 Task: Find a place to stay in Asheboro, United States for 3 guests from 12-15 July, with a price range of ₹120 to ₹38000, self check-in, a washing machine, and an English-speaking host.
Action: Mouse moved to (484, 123)
Screenshot: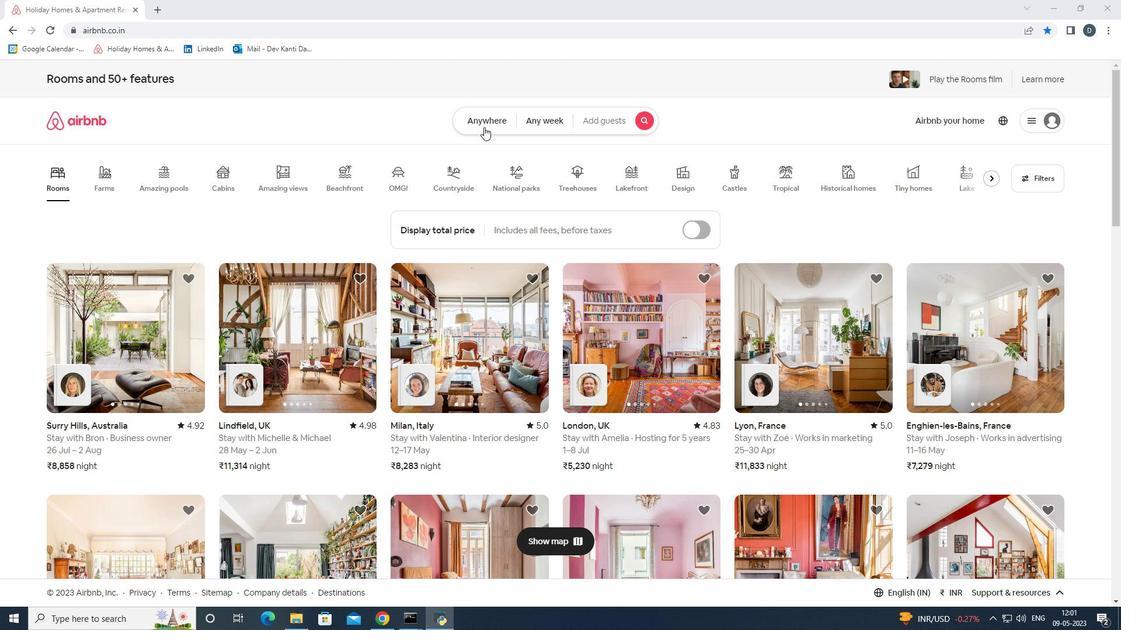 
Action: Mouse pressed left at (484, 123)
Screenshot: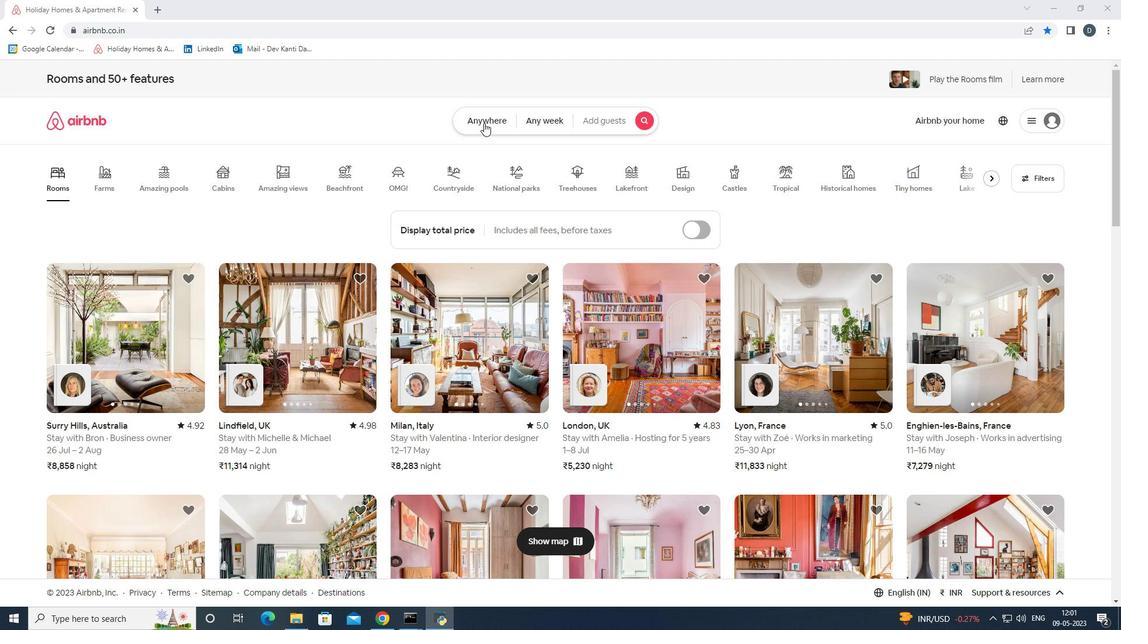 
Action: Mouse moved to (429, 167)
Screenshot: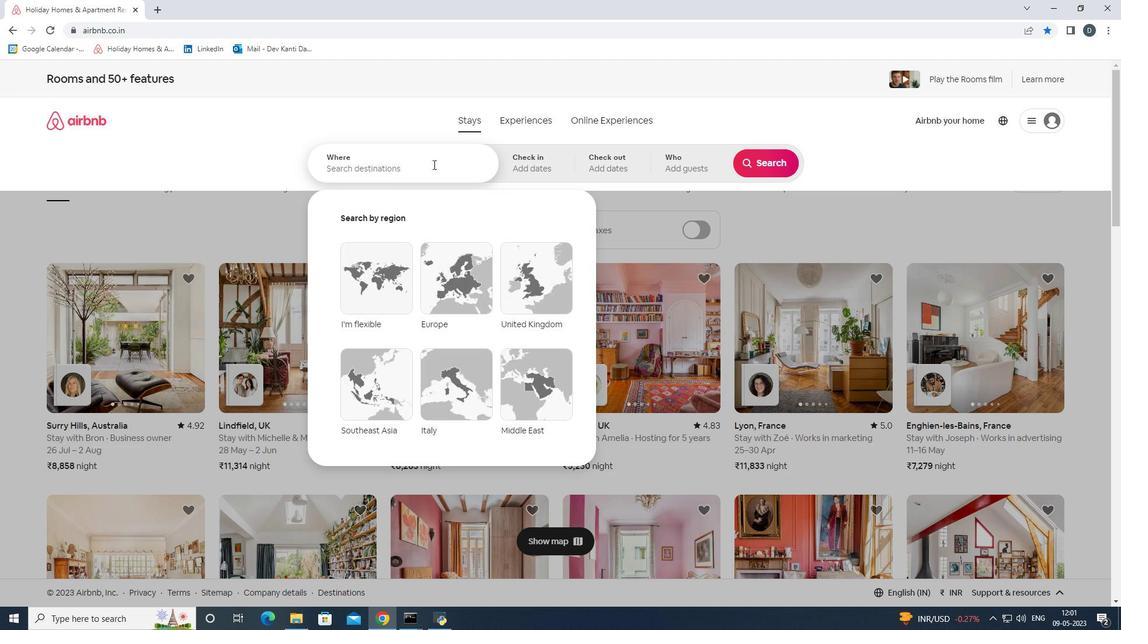 
Action: Mouse pressed left at (429, 167)
Screenshot: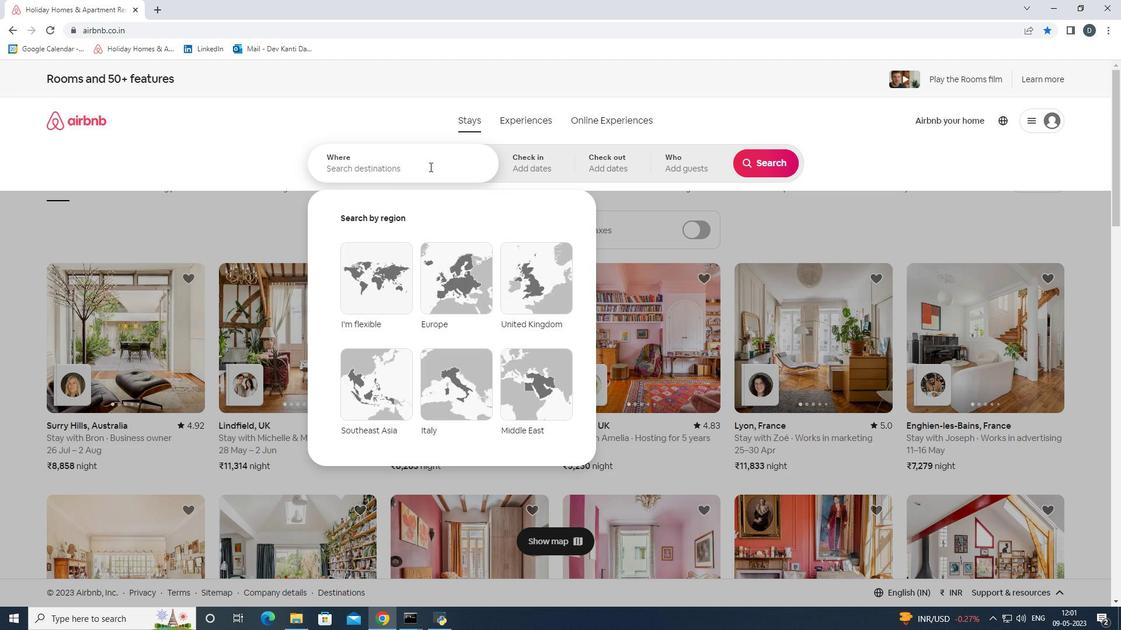 
Action: Key pressed <Key.shift>Ashe<Key.shift><Key.shift><Key.shift><Key.shift><Key.shift><Key.shift><Key.shift>United<Key.space><Key.shift>States<Key.enter>
Screenshot: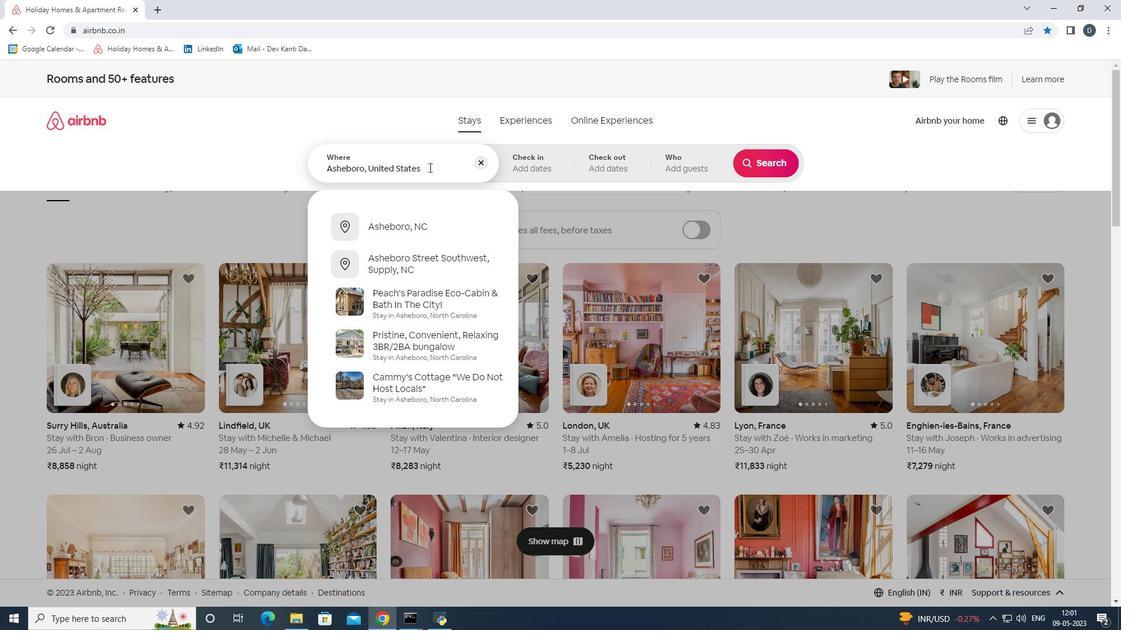 
Action: Mouse moved to (429, 167)
Screenshot: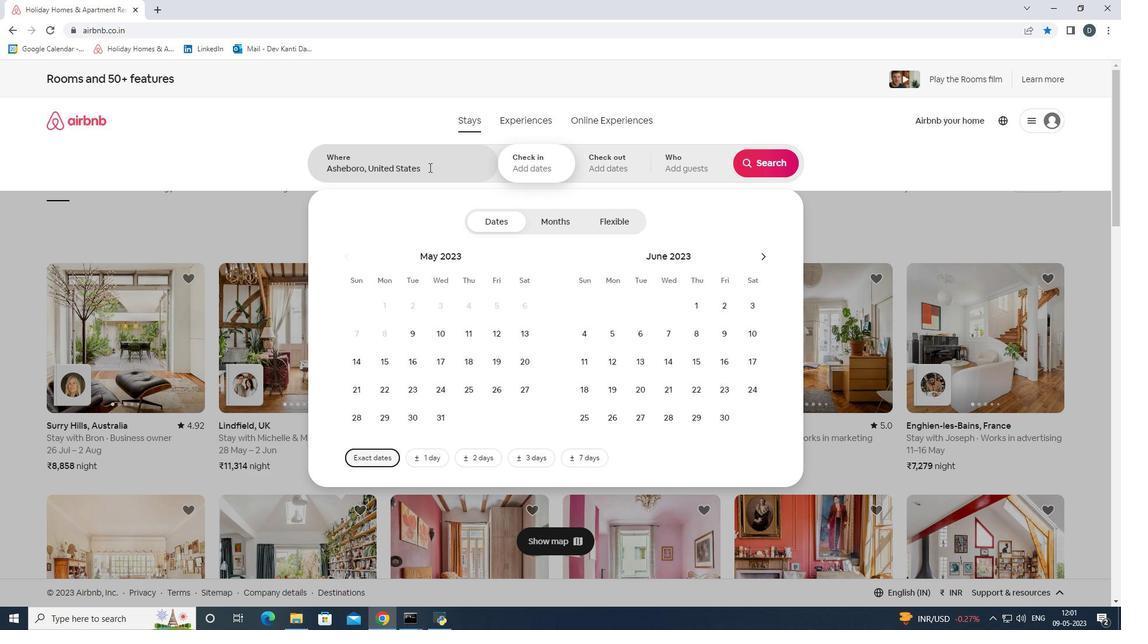 
Action: Key pressed 100<Key.tab>1
Screenshot: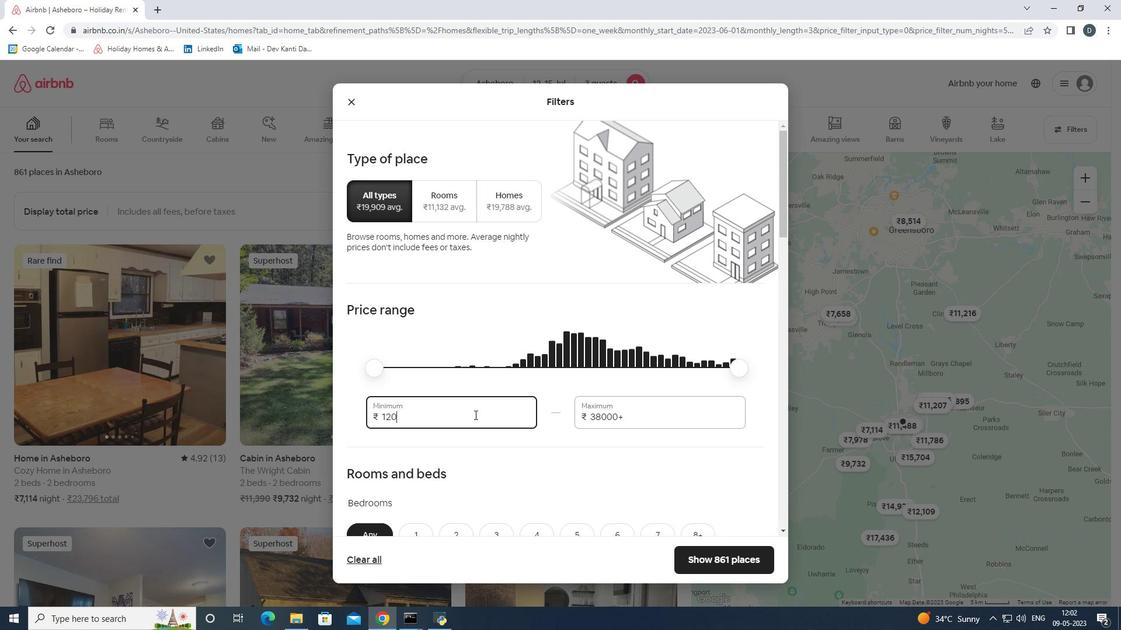 
Action: Mouse scrolled (474, 414) with delta (0, 0)
Screenshot: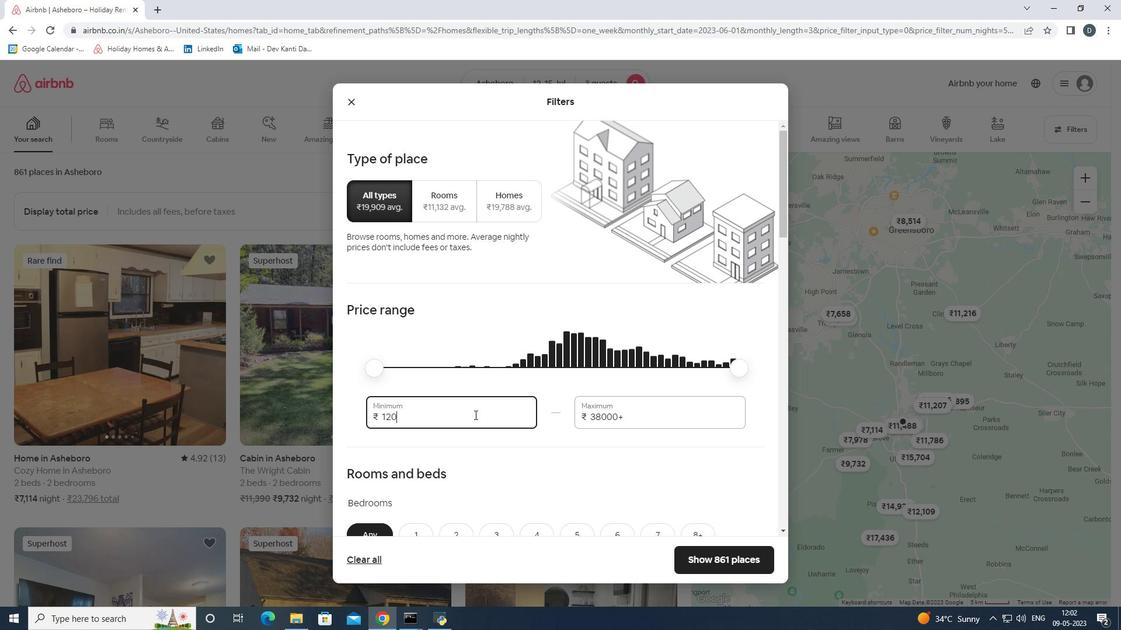 
Action: Mouse moved to (412, 454)
Screenshot: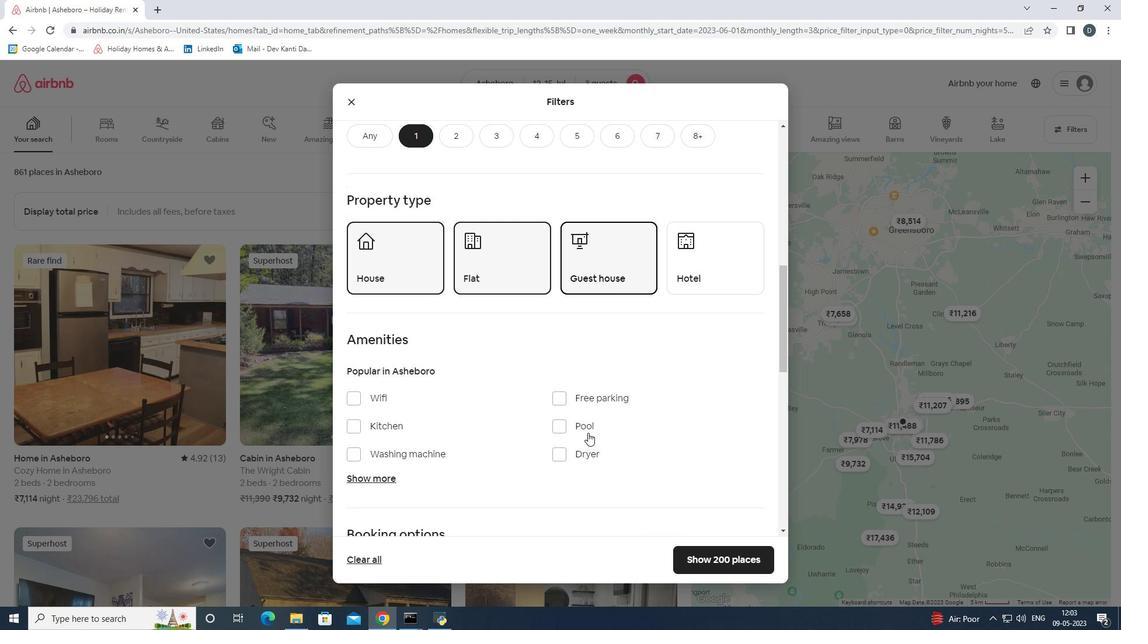 
Action: Mouse pressed left at (412, 454)
Screenshot: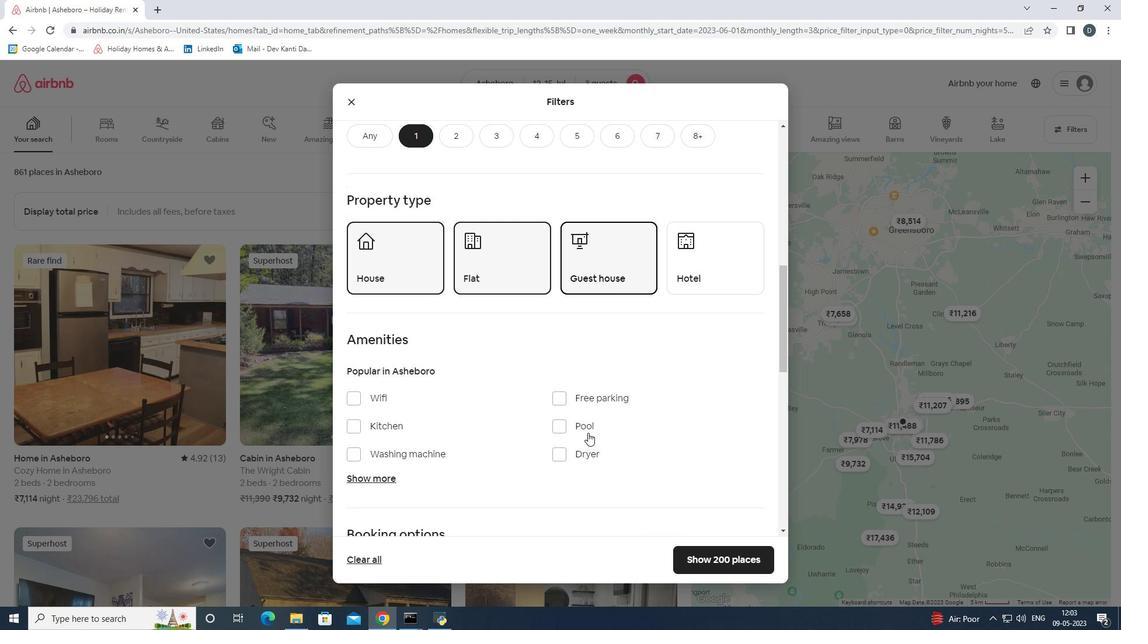 
Action: Mouse moved to (668, 445)
Screenshot: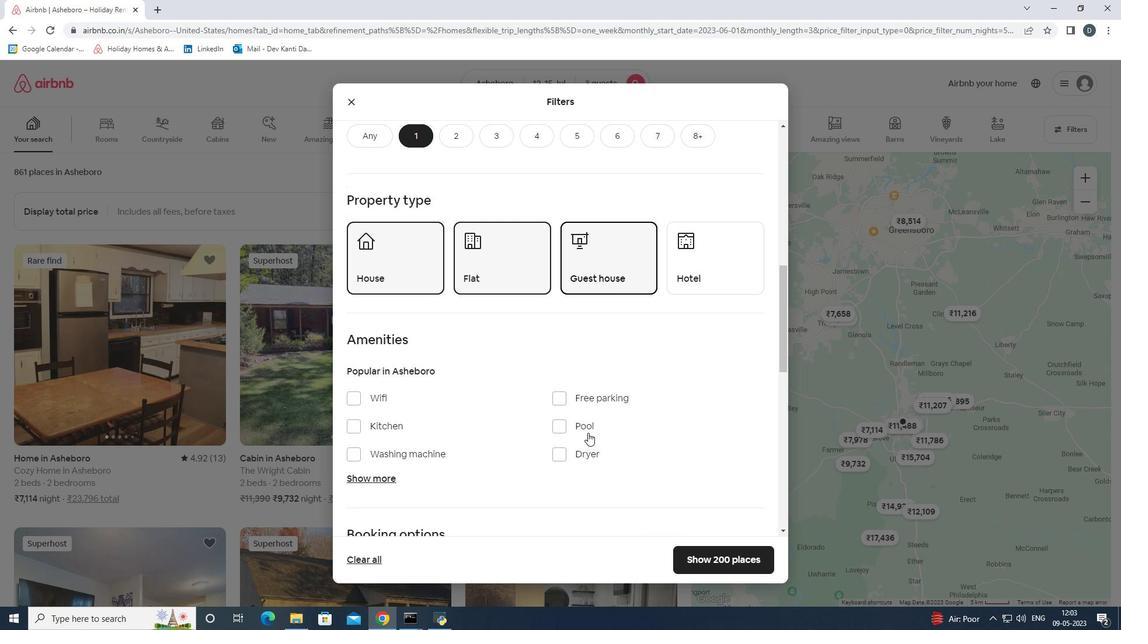 
Action: Mouse scrolled (668, 445) with delta (0, 0)
Screenshot: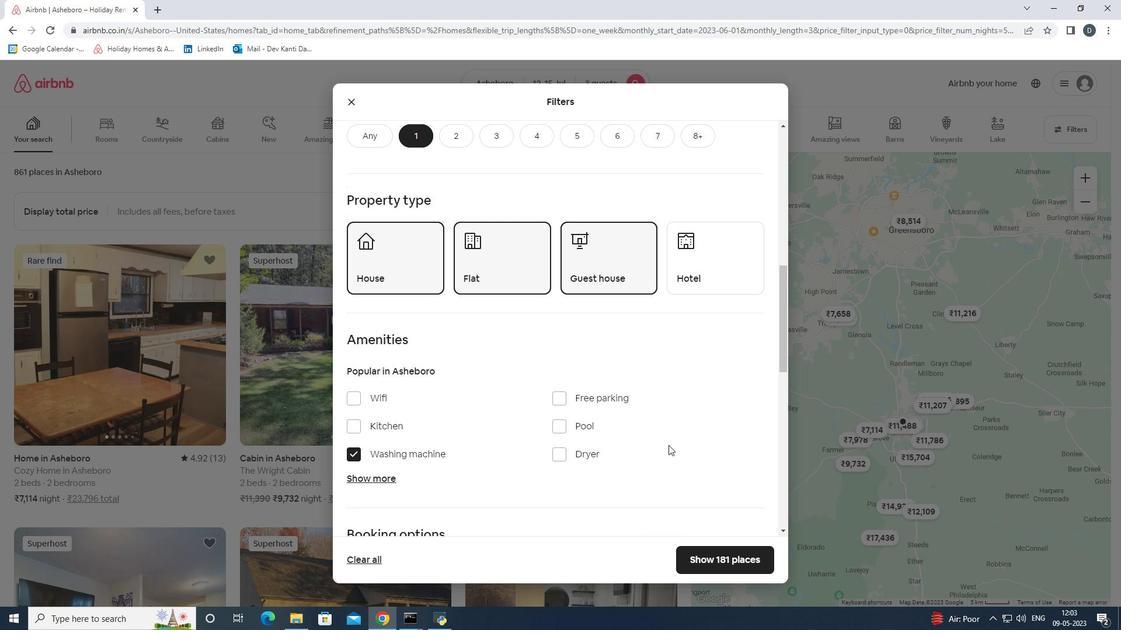 
Action: Mouse scrolled (668, 445) with delta (0, 0)
Screenshot: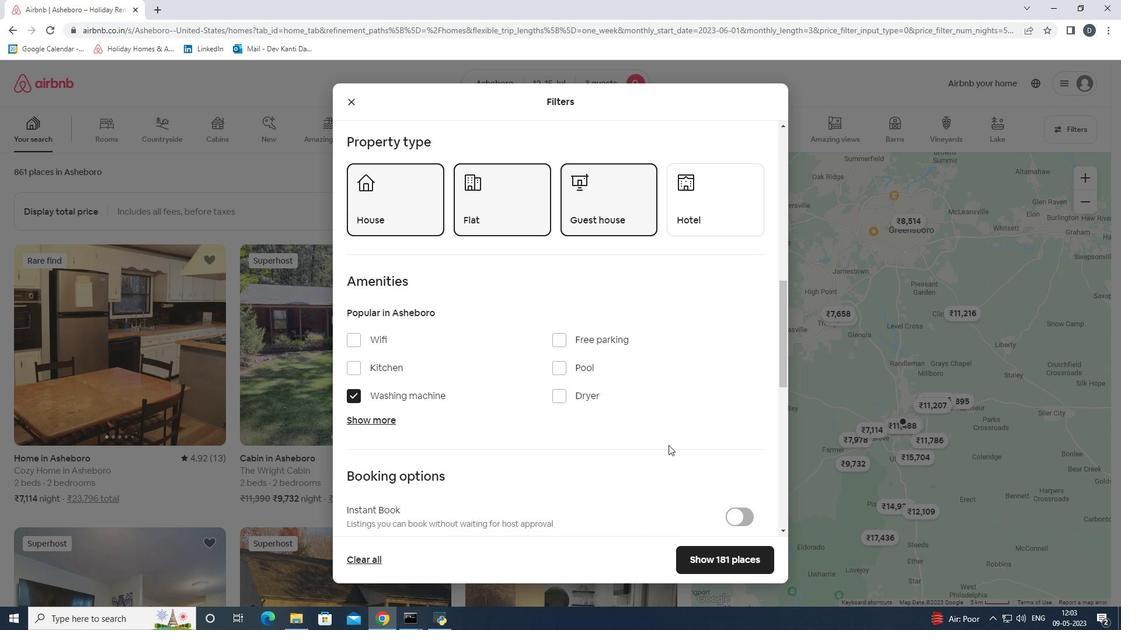 
Action: Mouse scrolled (668, 445) with delta (0, 0)
Screenshot: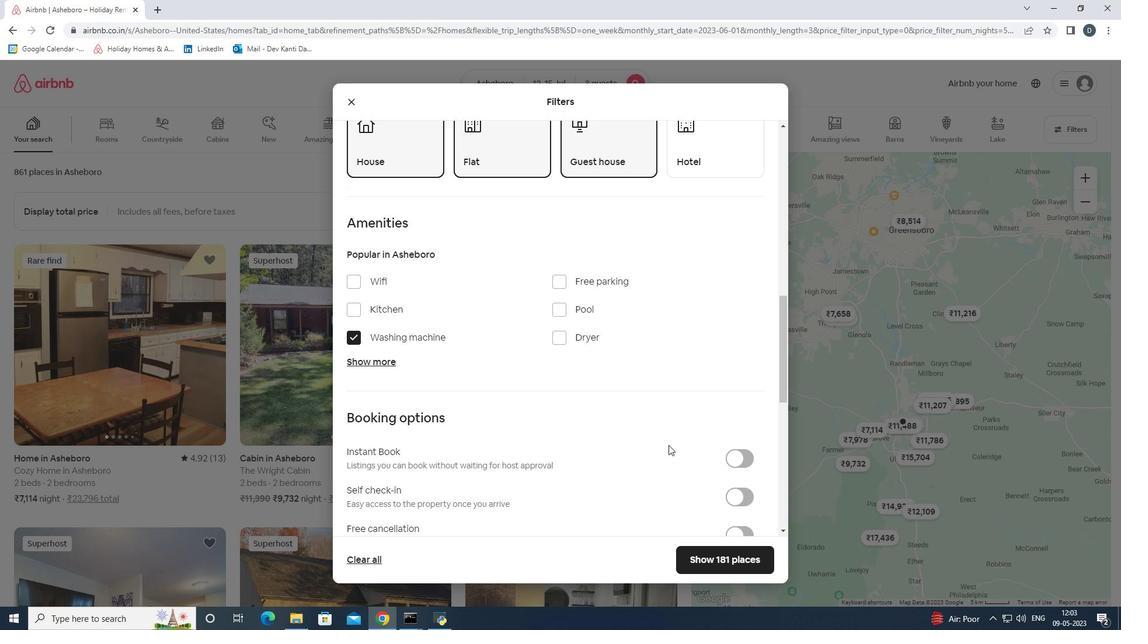 
Action: Mouse moved to (736, 439)
Screenshot: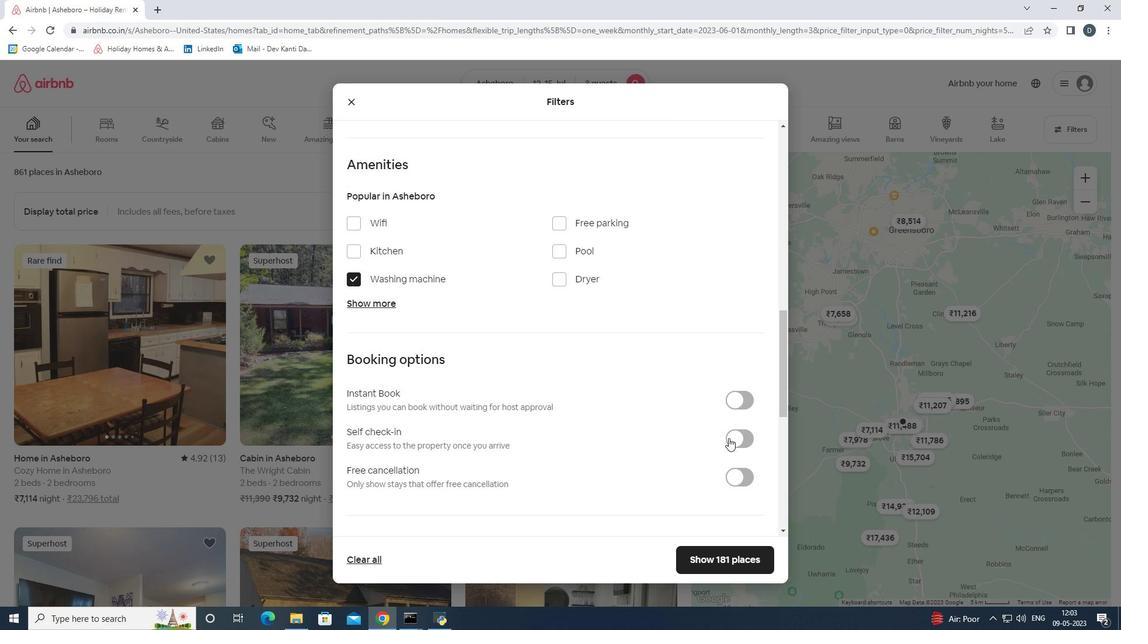 
Action: Mouse pressed left at (736, 439)
Screenshot: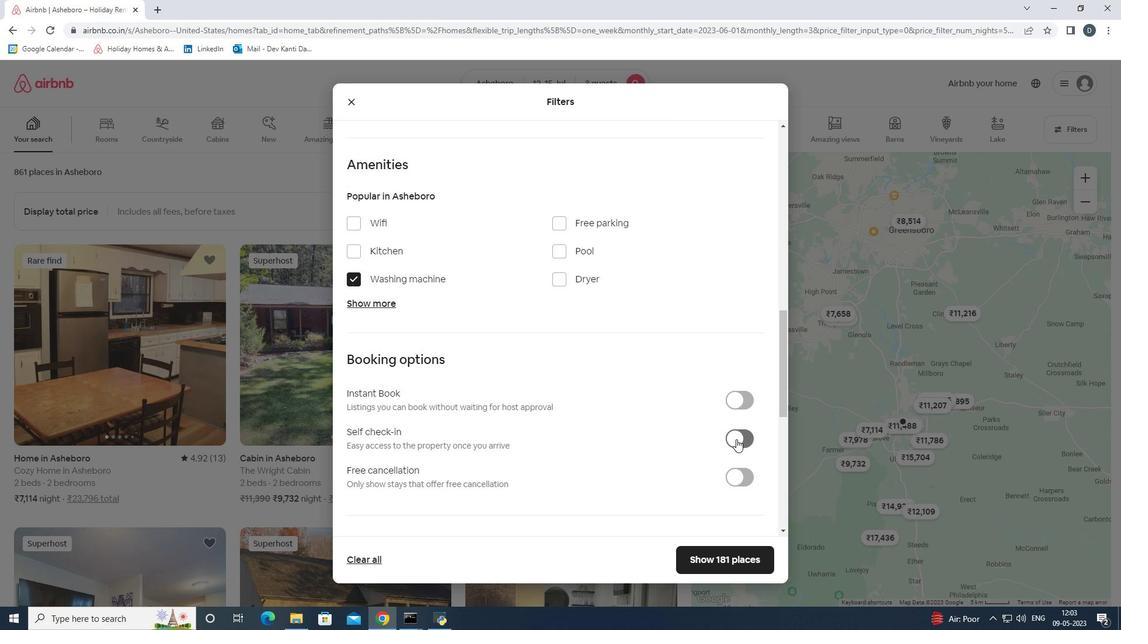 
Action: Mouse scrolled (736, 439) with delta (0, 0)
Screenshot: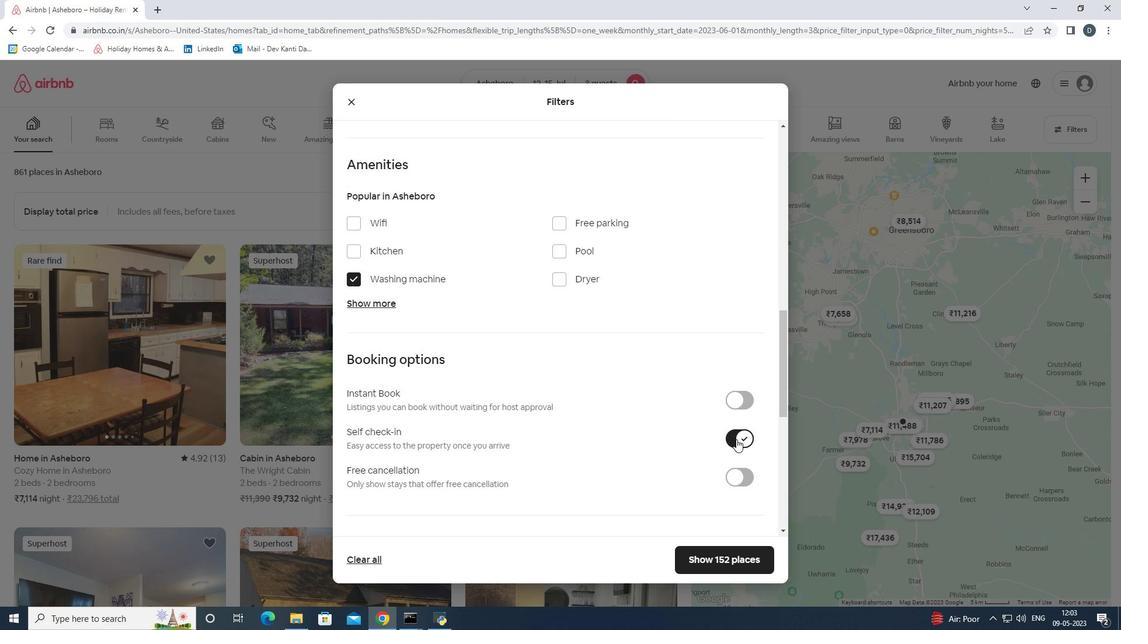 
Action: Mouse scrolled (736, 439) with delta (0, 0)
Screenshot: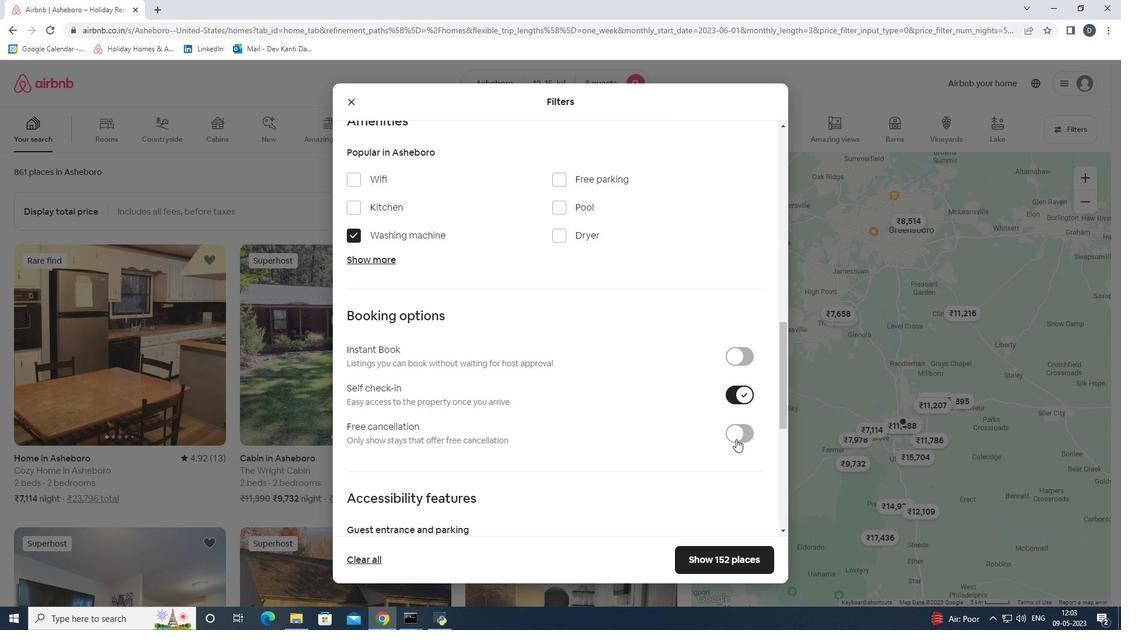 
Action: Mouse scrolled (736, 439) with delta (0, 0)
Screenshot: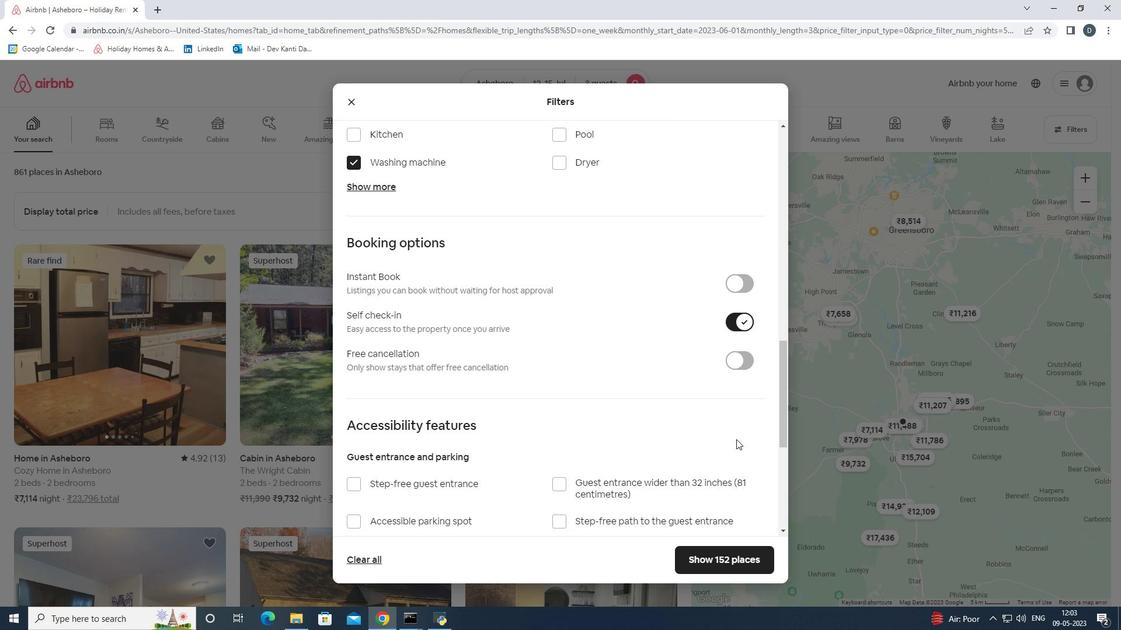 
Action: Mouse moved to (736, 440)
Screenshot: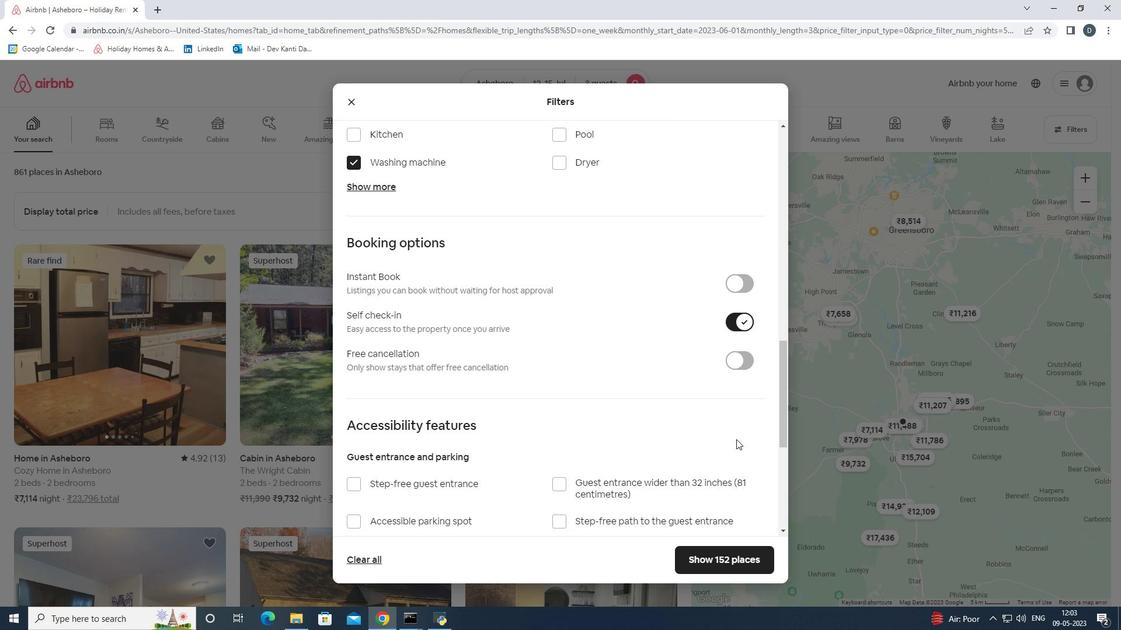
Action: Mouse scrolled (736, 439) with delta (0, 0)
Screenshot: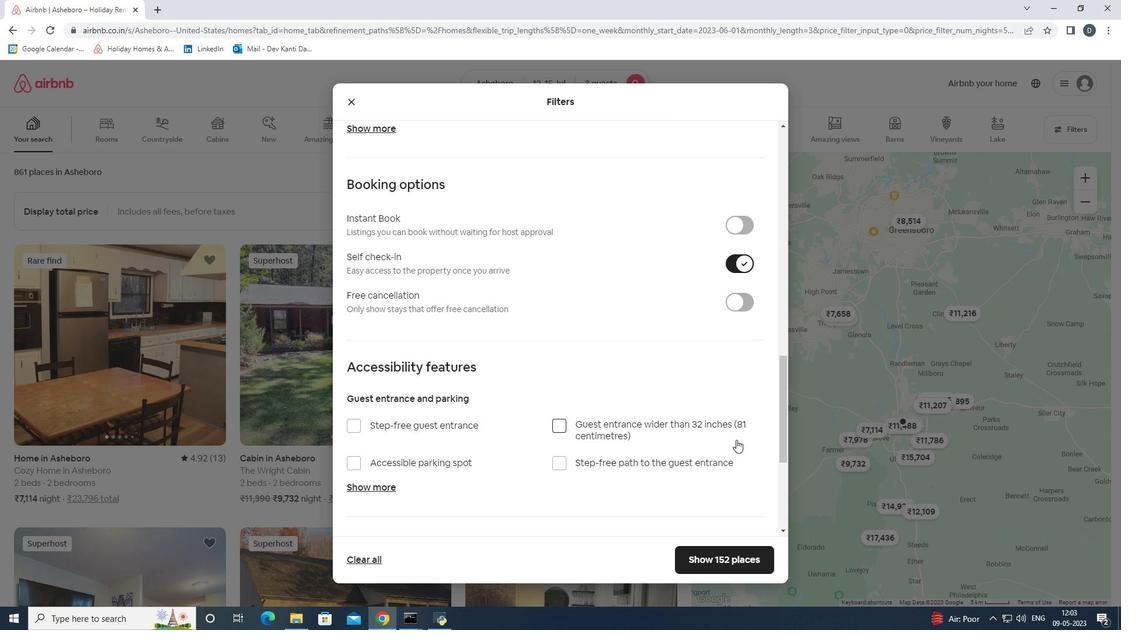 
Action: Mouse scrolled (736, 439) with delta (0, 0)
Screenshot: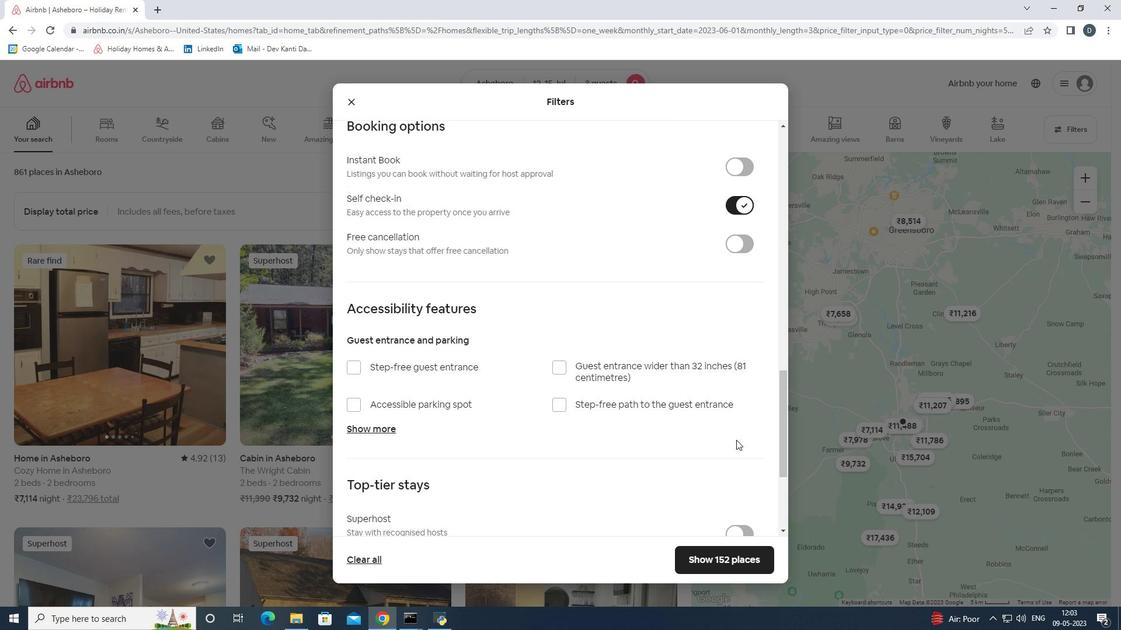
Action: Mouse moved to (735, 440)
Screenshot: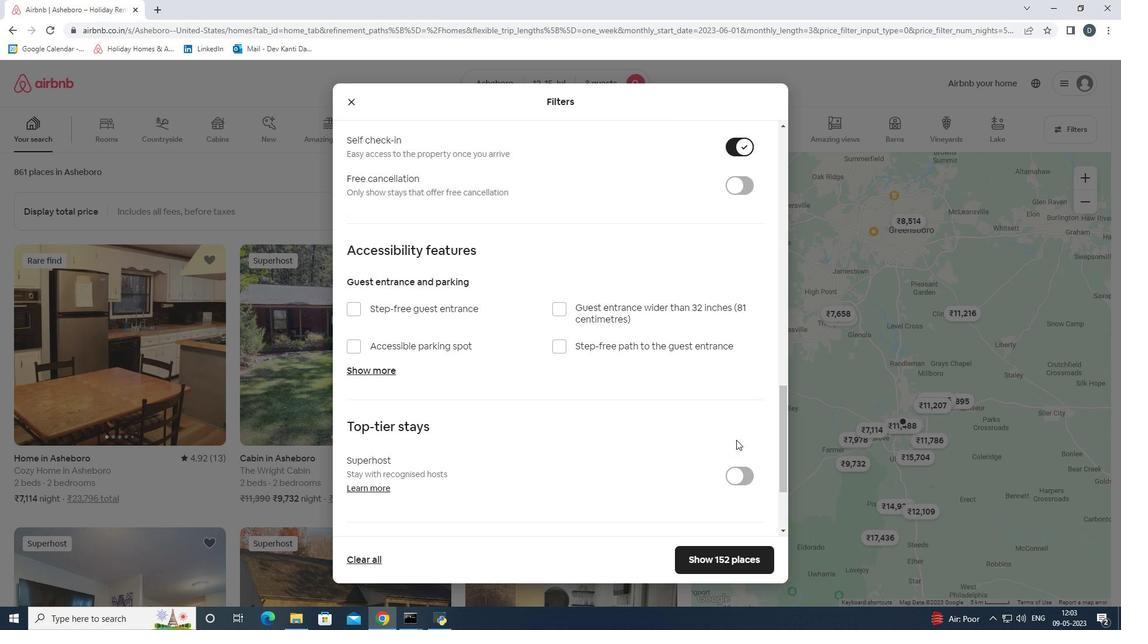 
Action: Mouse scrolled (735, 439) with delta (0, 0)
Screenshot: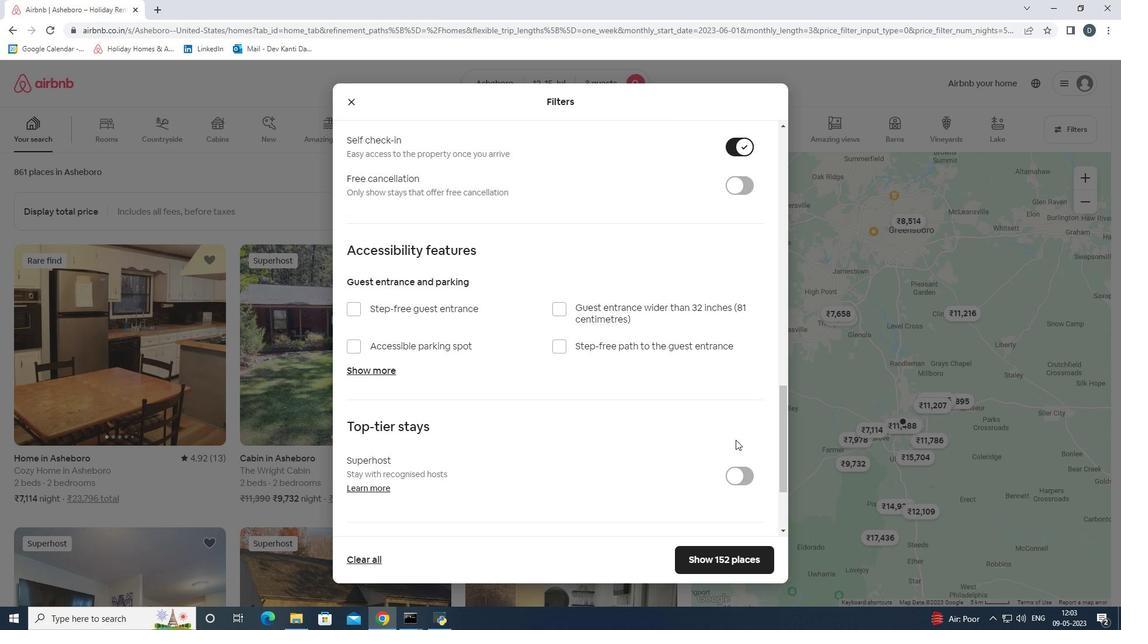 
Action: Mouse scrolled (735, 439) with delta (0, 0)
Screenshot: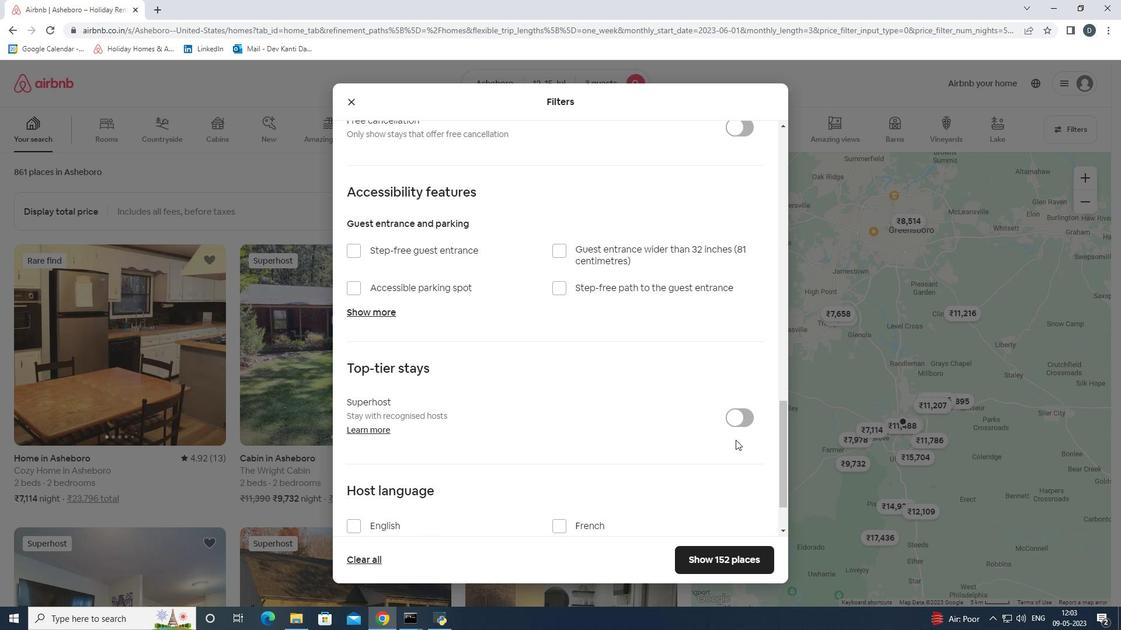 
Action: Mouse moved to (386, 468)
Screenshot: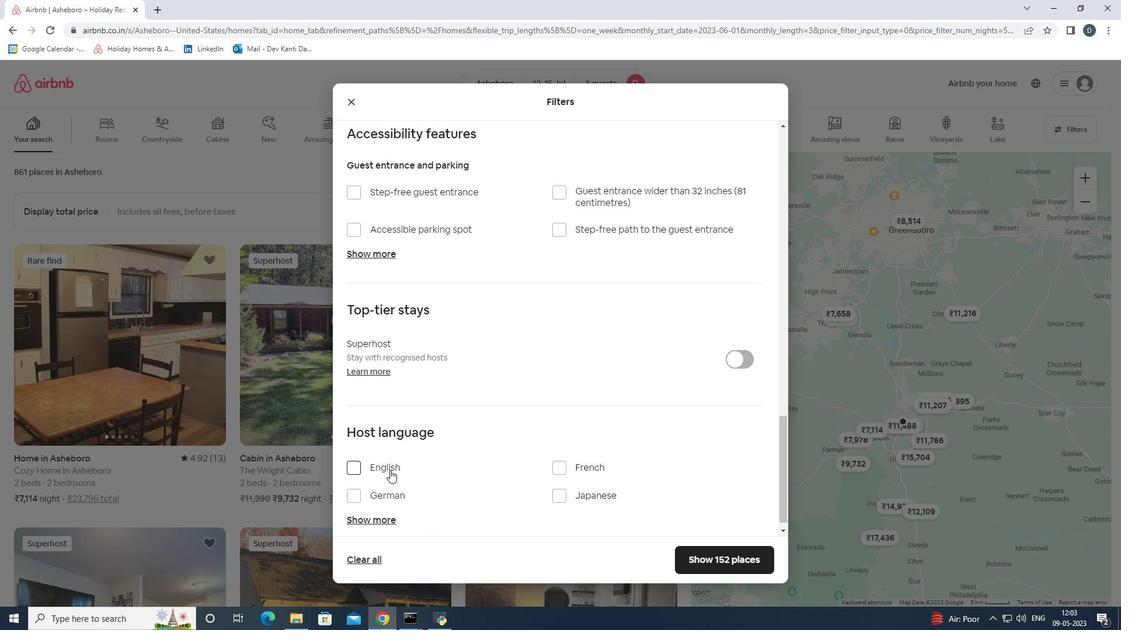 
Action: Mouse pressed left at (386, 468)
Screenshot: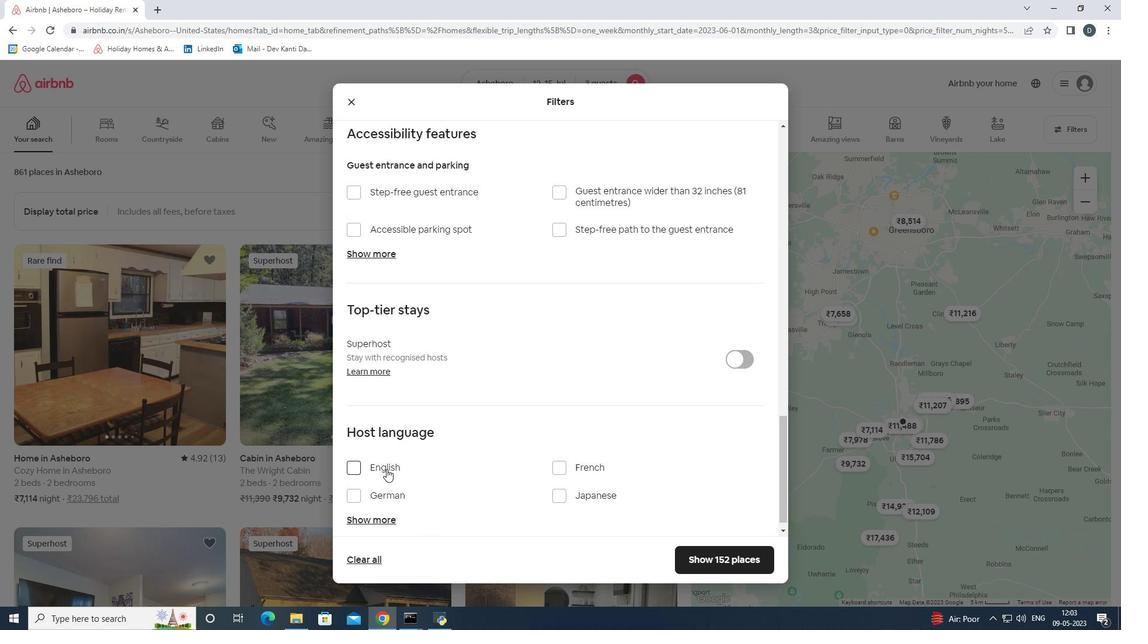 
Action: Mouse moved to (701, 557)
Screenshot: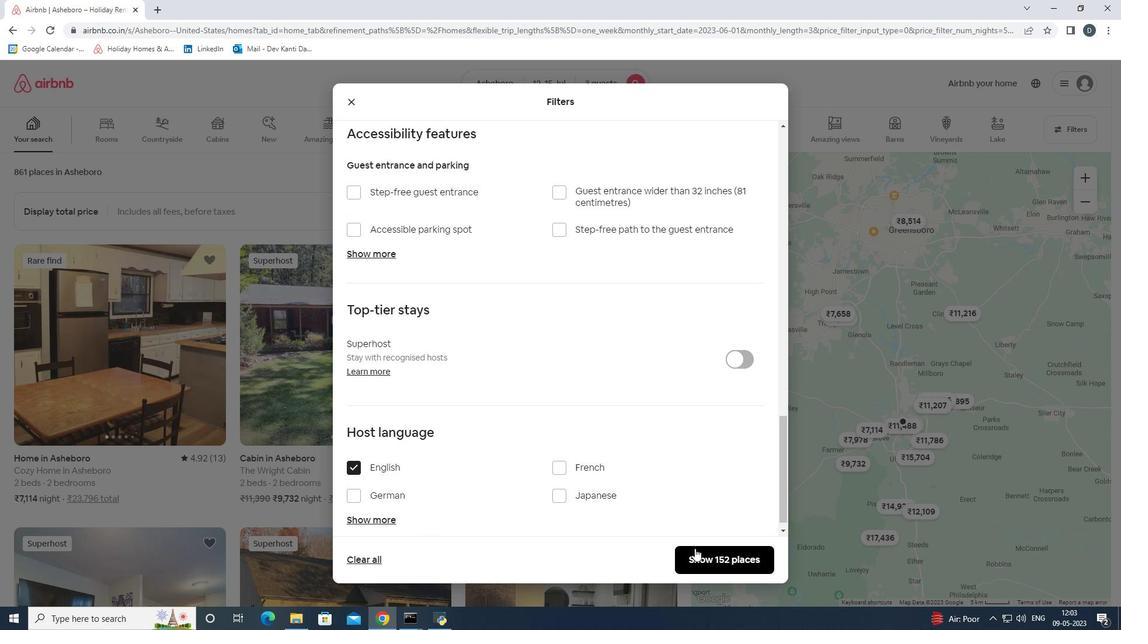 
Action: Mouse pressed left at (701, 557)
Screenshot: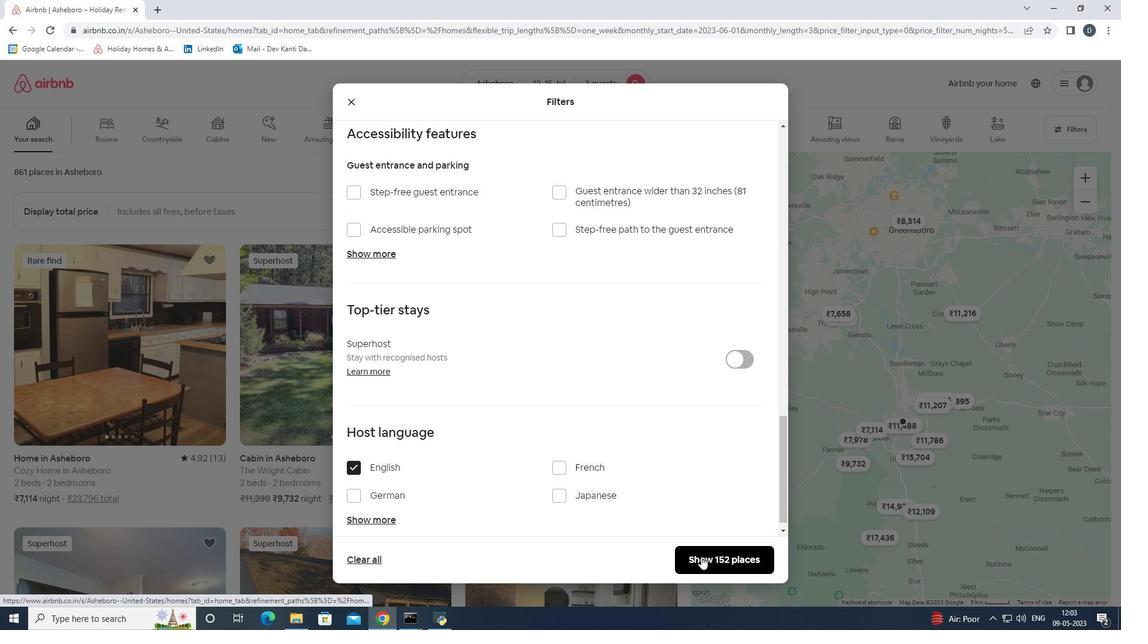 
